 Task: In the  document camping.epub Use the feature 'and check spelling and grammer' Select the body of letter and change paragraph spacing to  '1.5' Select the word  Good Morning and change font size to  27
Action: Mouse moved to (166, 57)
Screenshot: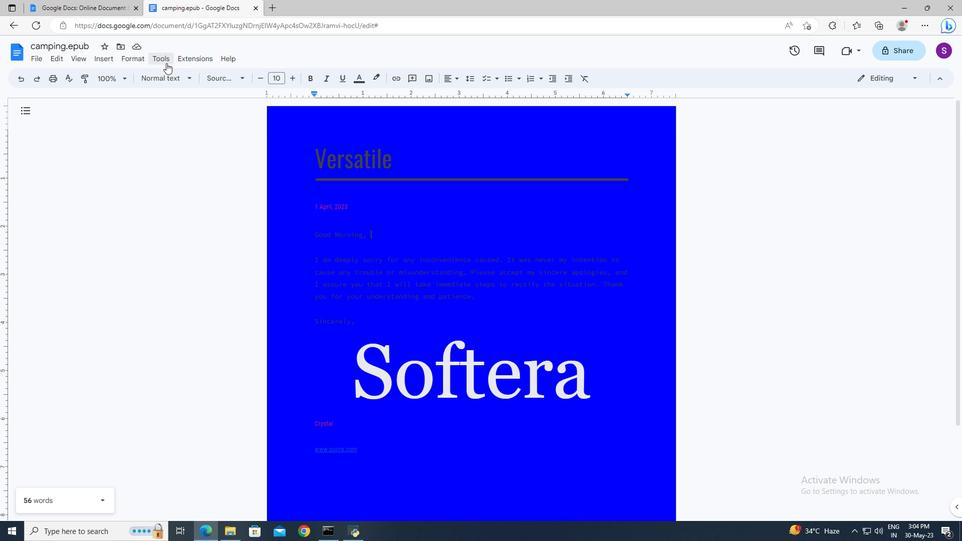 
Action: Mouse pressed left at (166, 57)
Screenshot: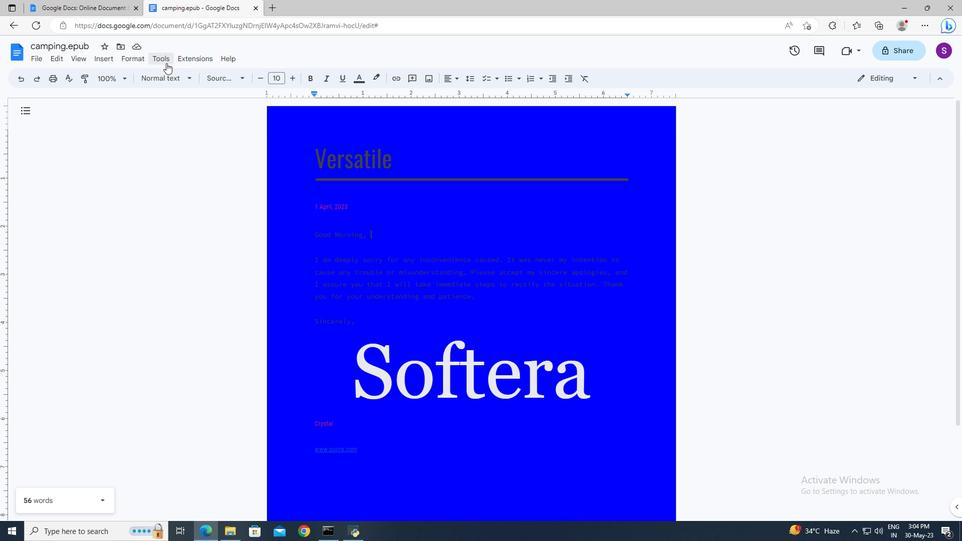 
Action: Mouse moved to (350, 77)
Screenshot: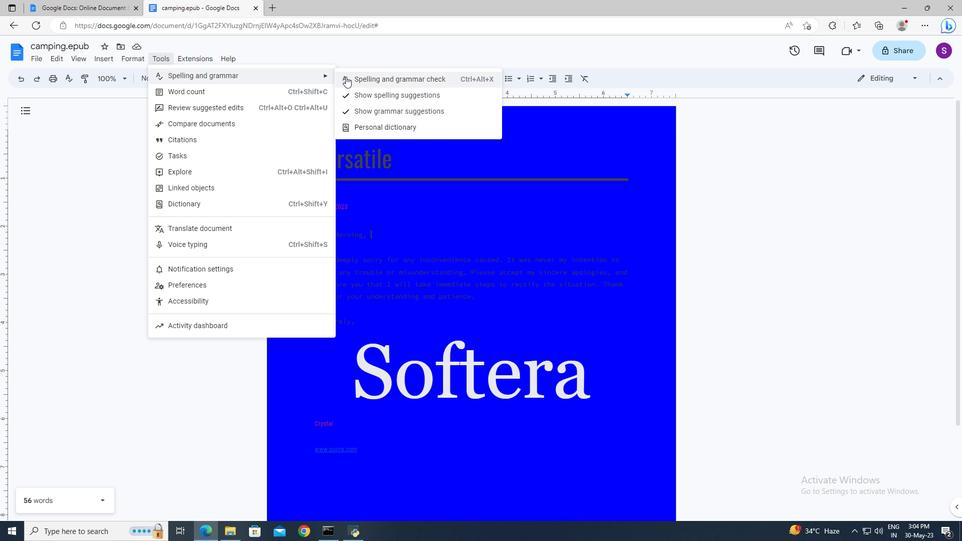 
Action: Mouse pressed left at (350, 77)
Screenshot: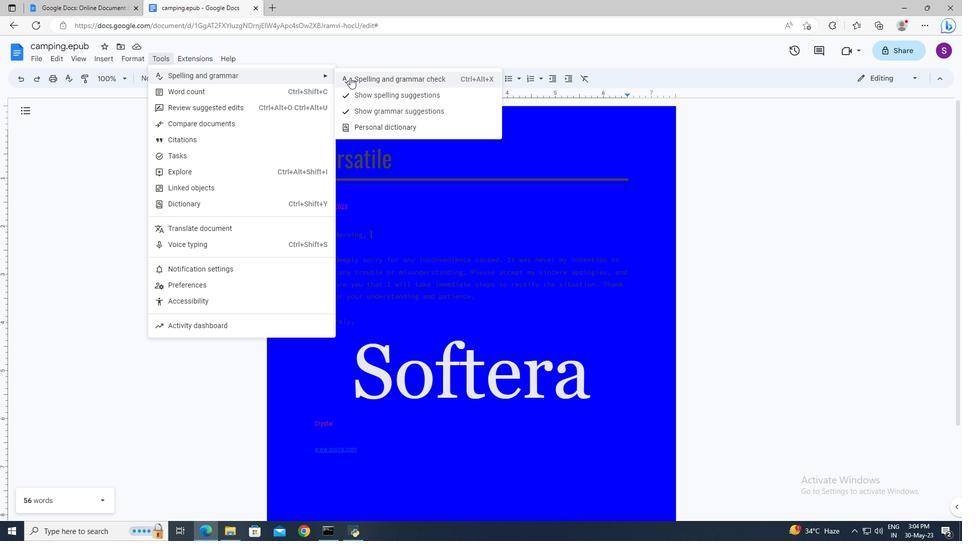 
Action: Mouse moved to (311, 262)
Screenshot: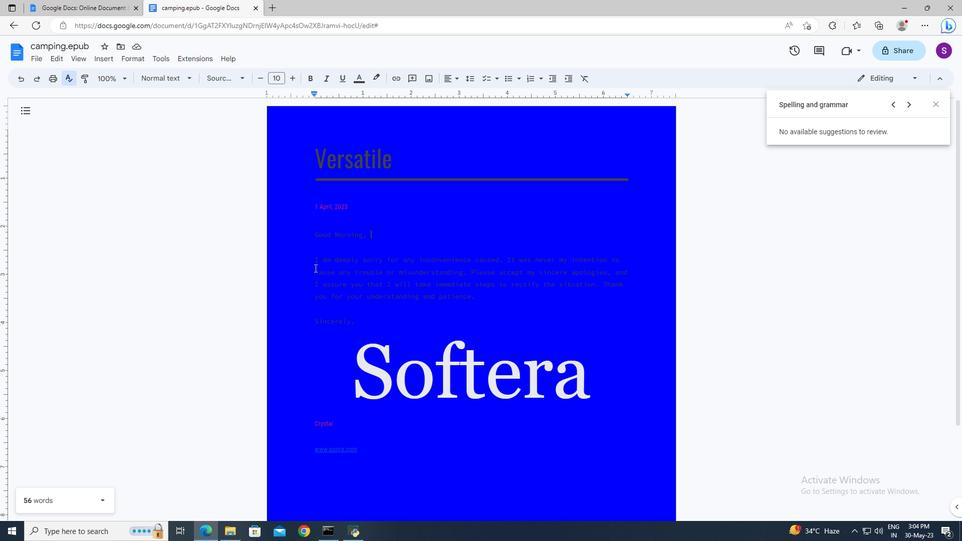 
Action: Mouse pressed left at (311, 262)
Screenshot: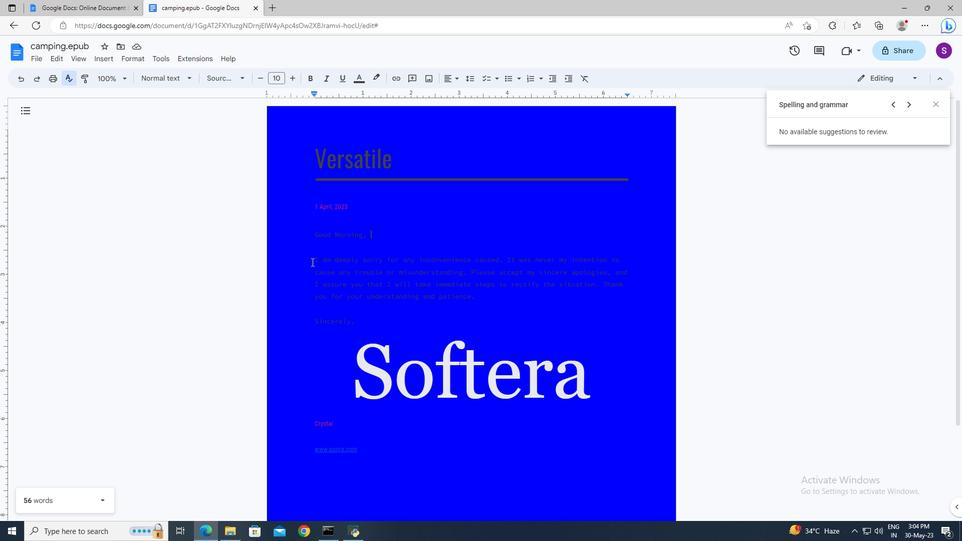 
Action: Mouse moved to (319, 279)
Screenshot: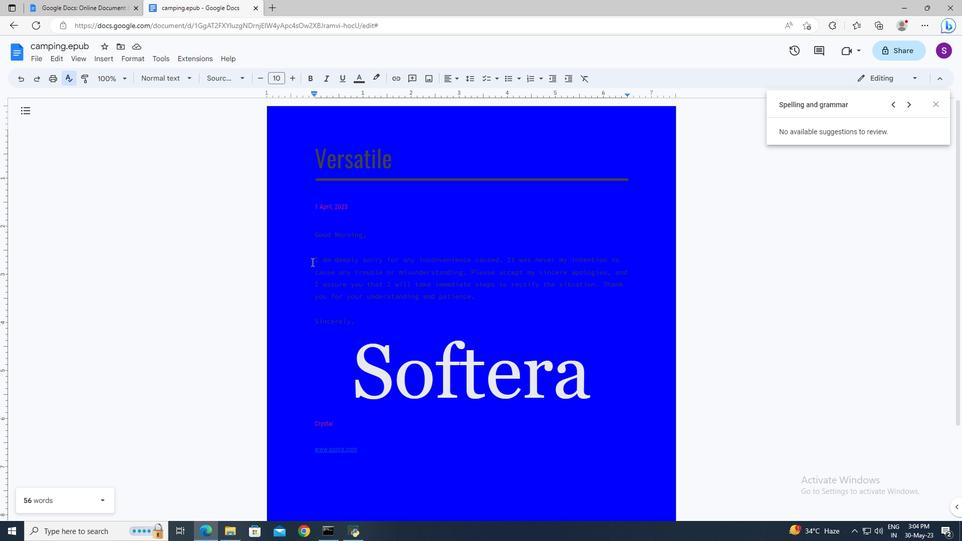 
Action: Key pressed <Key.shift><Key.down><Key.down>
Screenshot: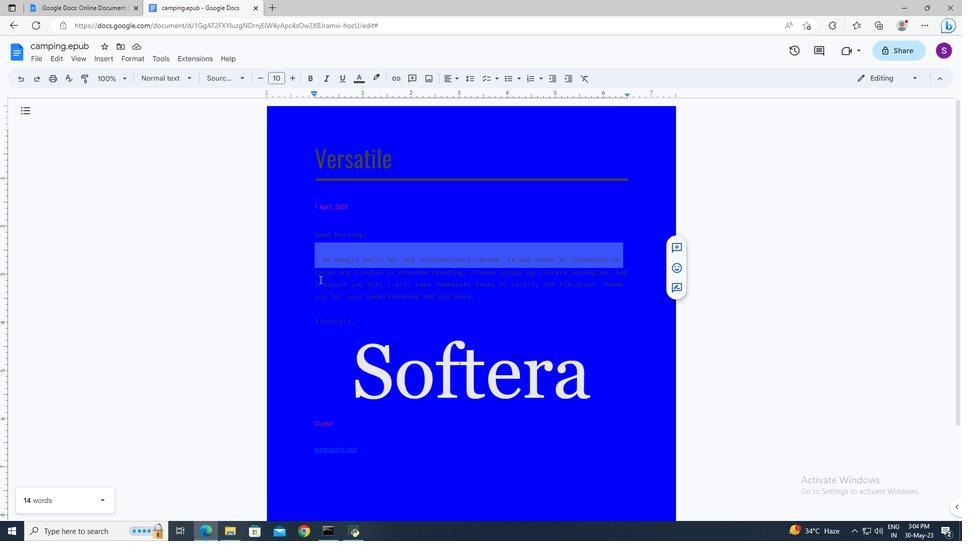 
Action: Mouse moved to (467, 82)
Screenshot: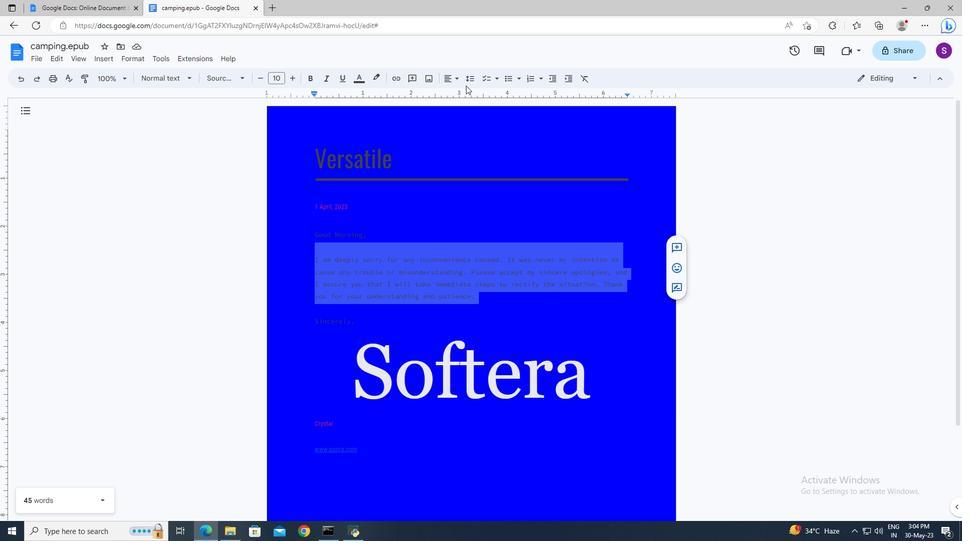 
Action: Mouse pressed left at (467, 82)
Screenshot: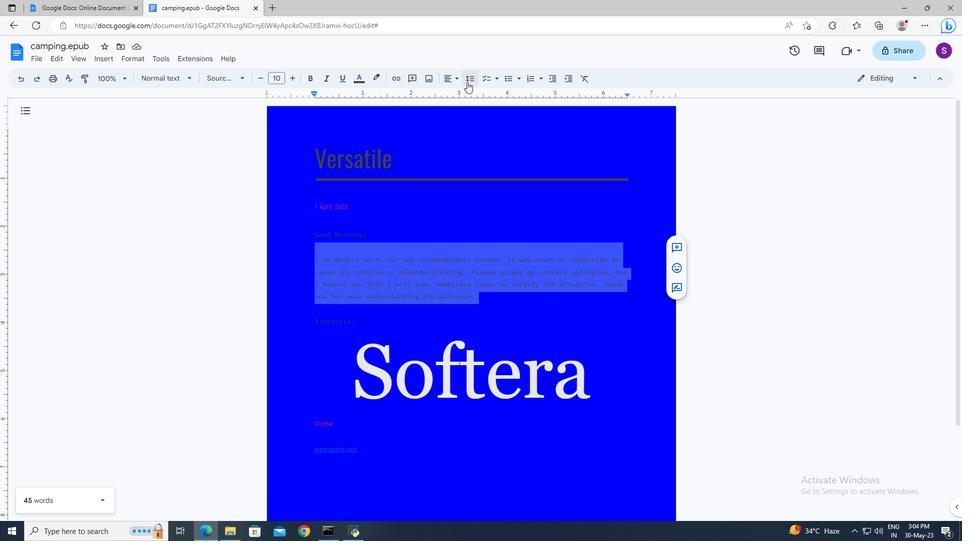 
Action: Mouse moved to (476, 124)
Screenshot: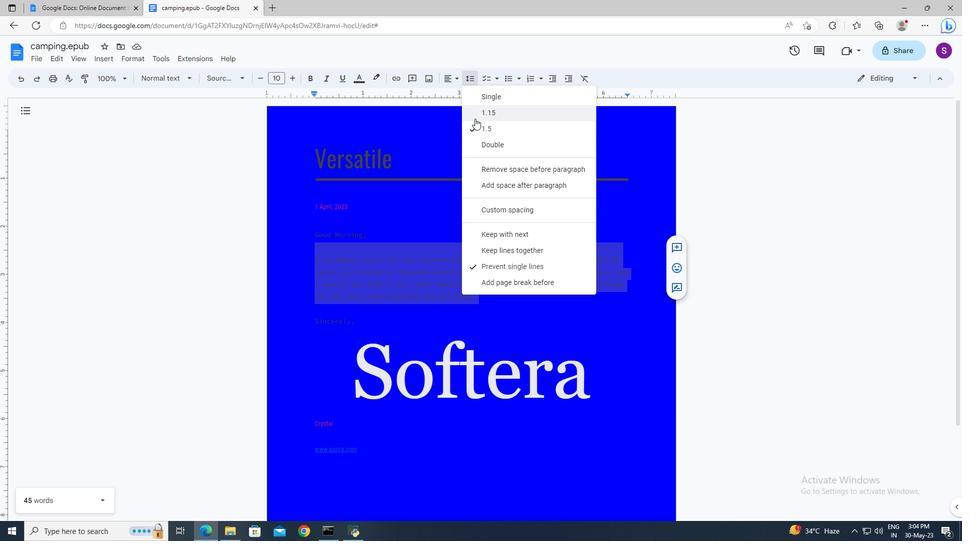 
Action: Mouse pressed left at (476, 124)
Screenshot: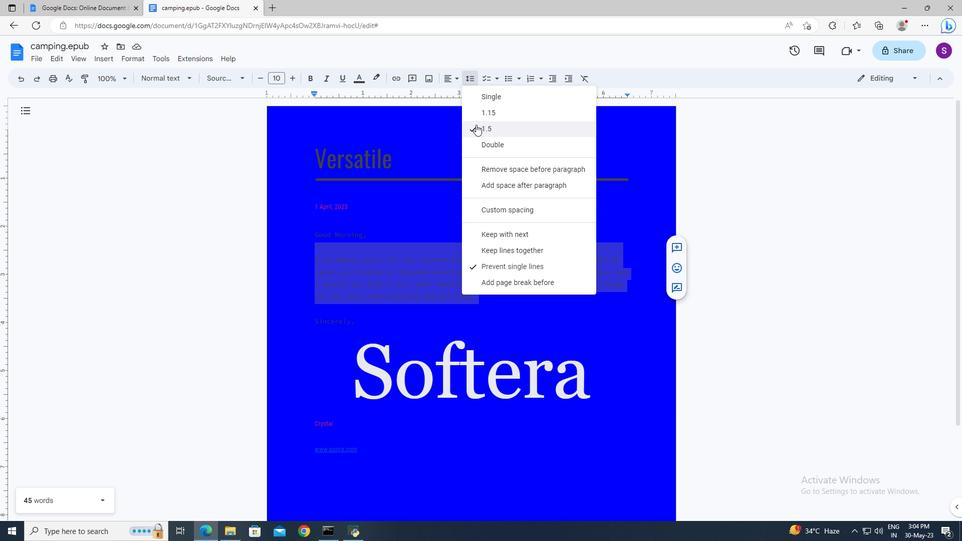 
Action: Mouse moved to (438, 221)
Screenshot: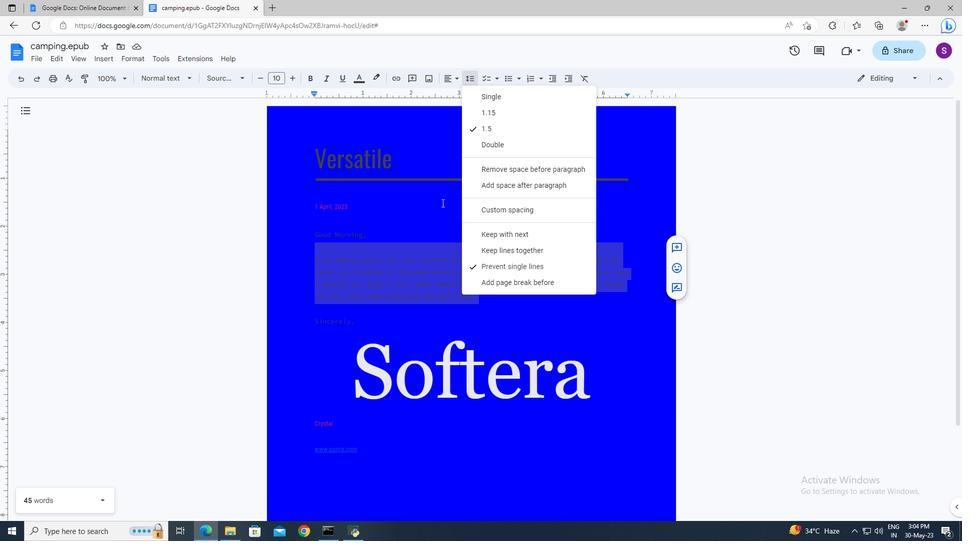 
Action: Mouse pressed left at (438, 221)
Screenshot: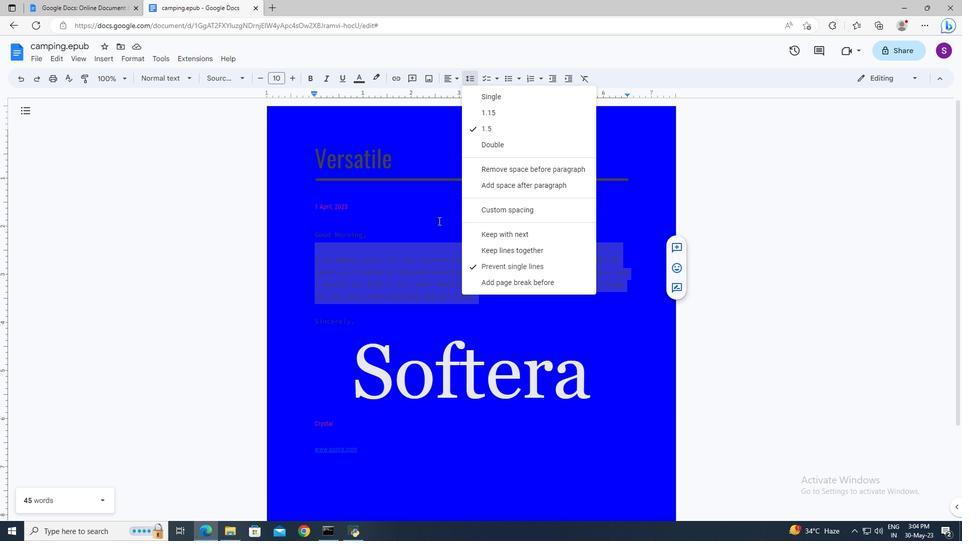 
Action: Mouse moved to (317, 233)
Screenshot: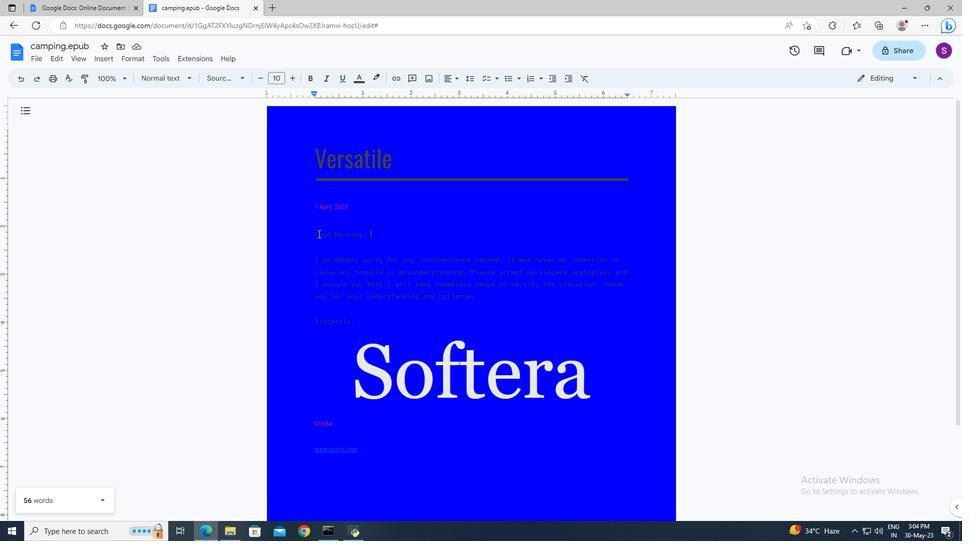 
Action: Mouse pressed left at (317, 233)
Screenshot: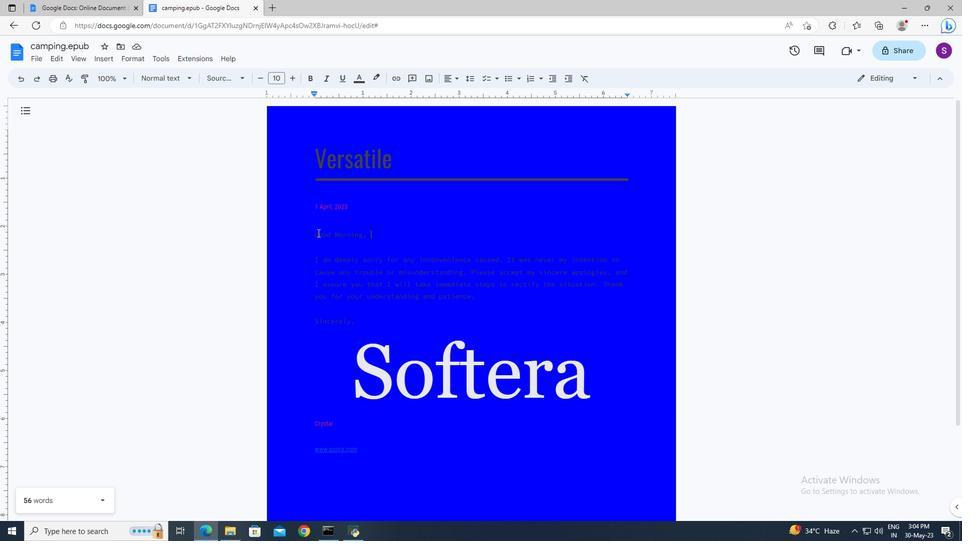 
Action: Mouse moved to (314, 247)
Screenshot: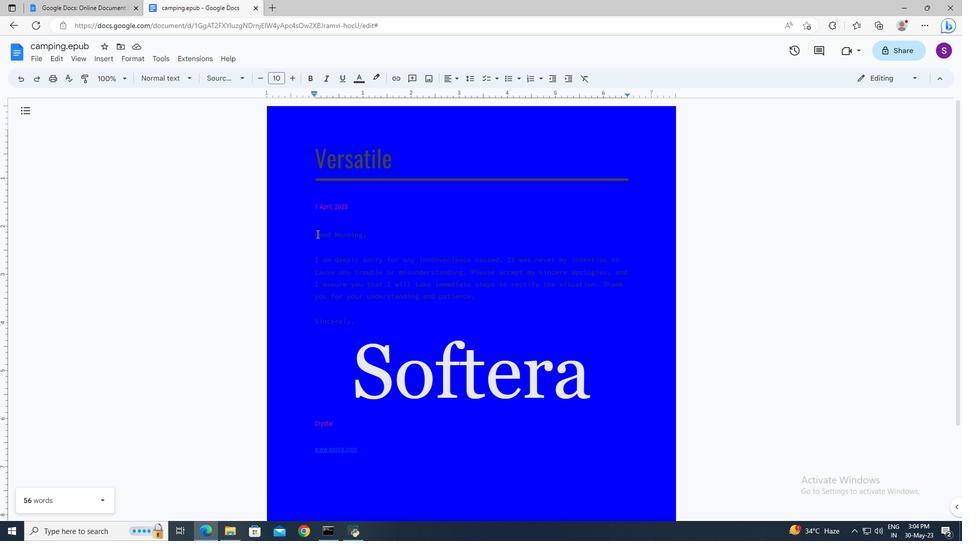 
Action: Key pressed <Key.left><Key.shift><Key.right><Key.right>
Screenshot: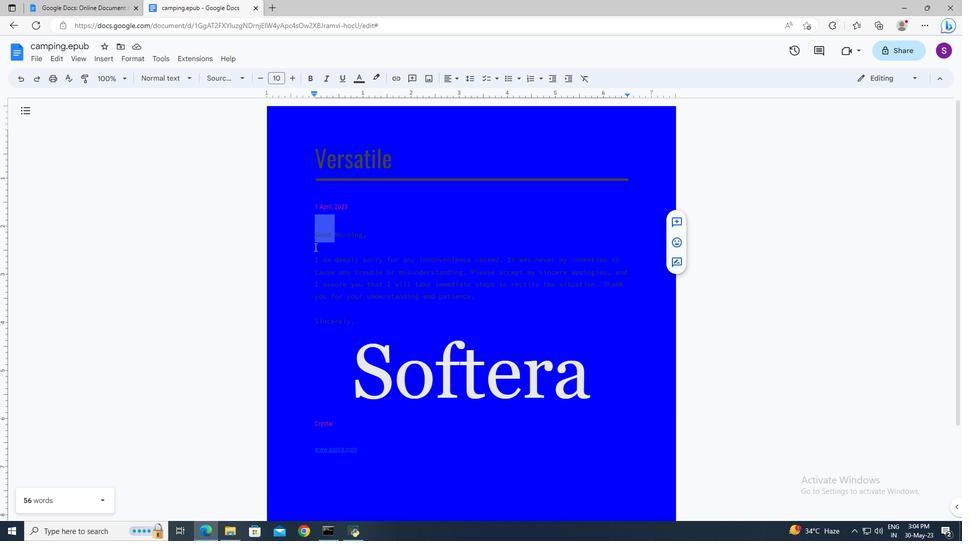 
Action: Mouse moved to (279, 79)
Screenshot: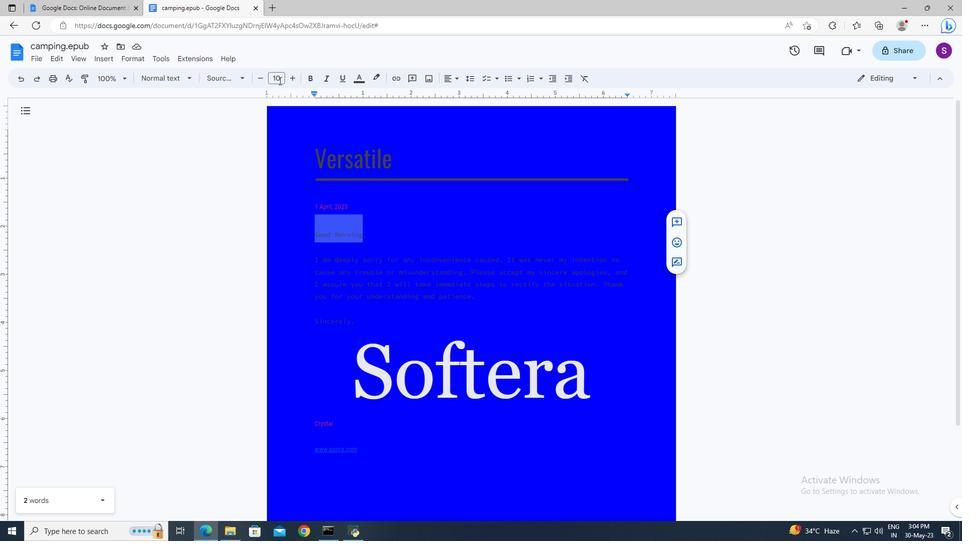 
Action: Mouse pressed left at (279, 79)
Screenshot: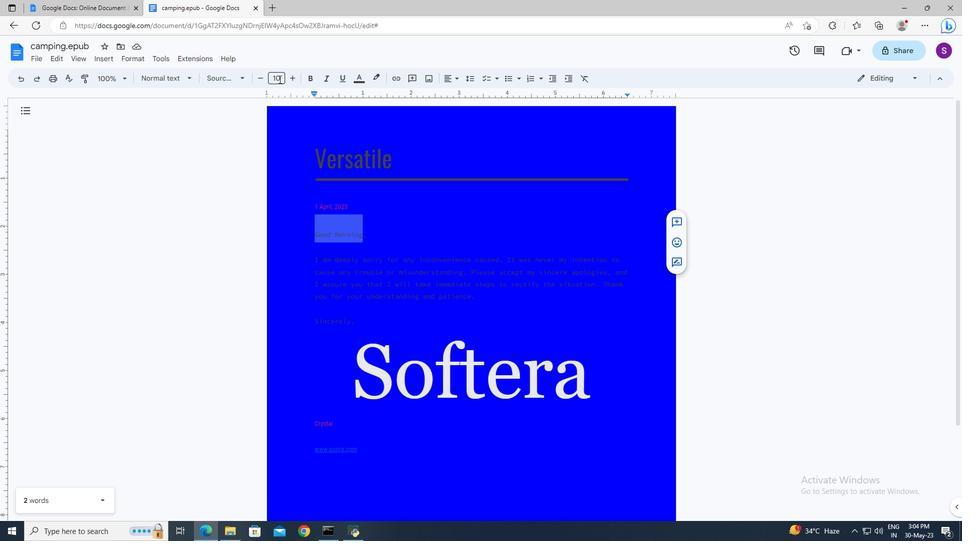 
Action: Key pressed 27<Key.enter>
Screenshot: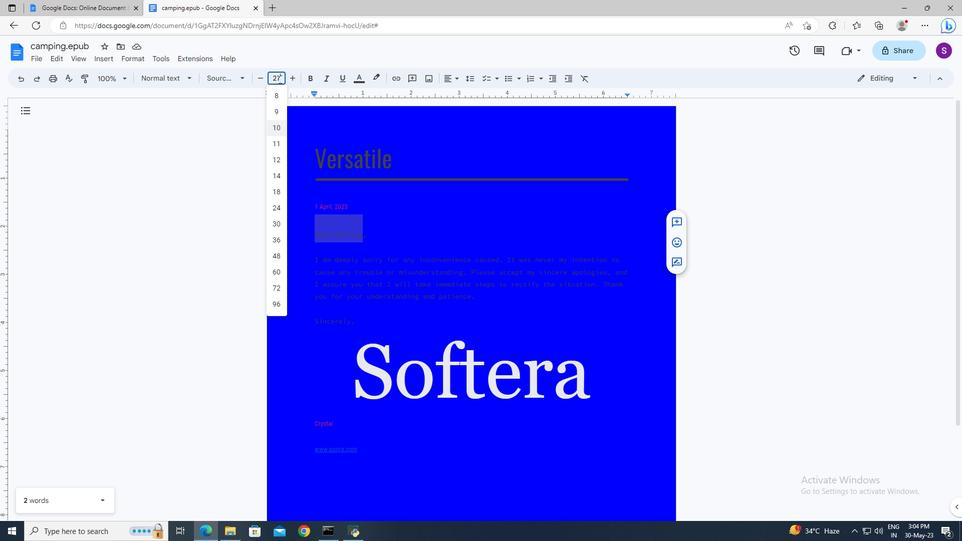 
Action: Mouse moved to (405, 207)
Screenshot: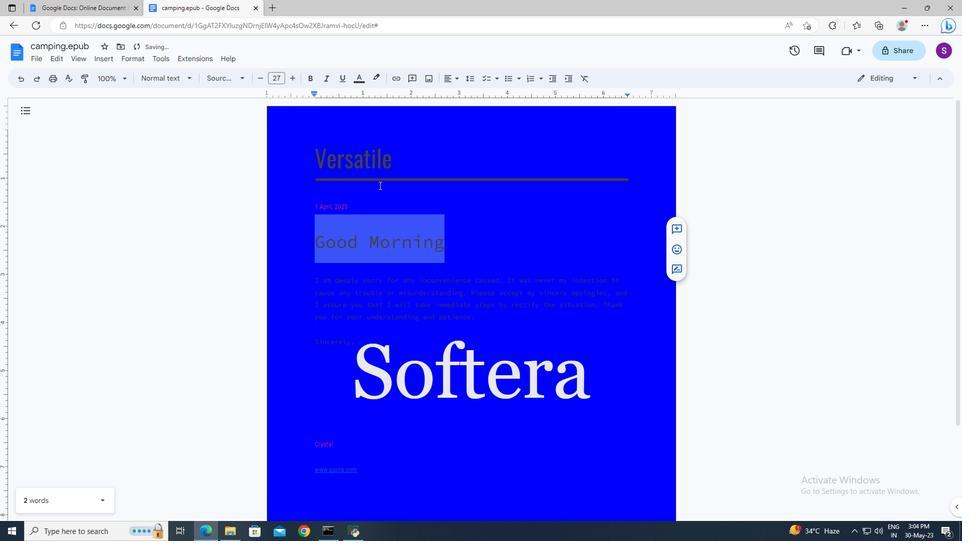 
Action: Mouse pressed left at (405, 207)
Screenshot: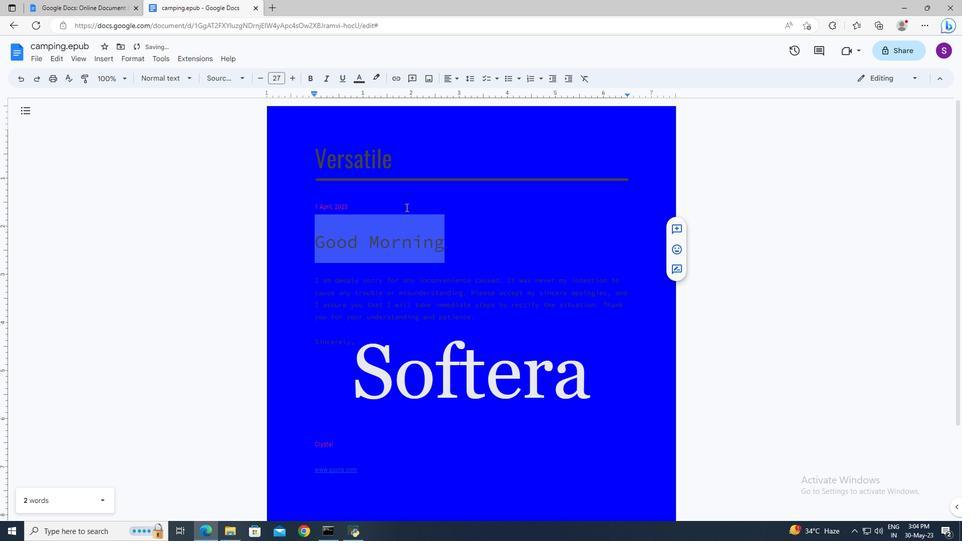 
